 Task: Create a task  Integrate website with a new chatbot for customer support , assign it to team member softage.3@softage.net in the project BlueChip and update the status of the task to  On Track  , set the priority of the task to Low
Action: Mouse moved to (65, 53)
Screenshot: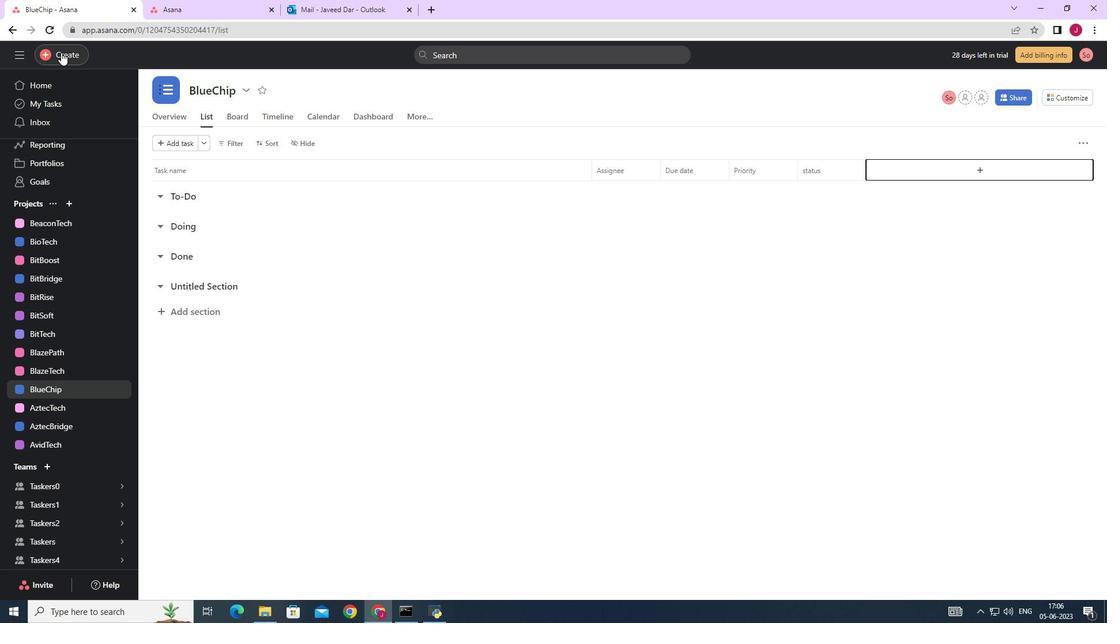 
Action: Mouse pressed left at (65, 53)
Screenshot: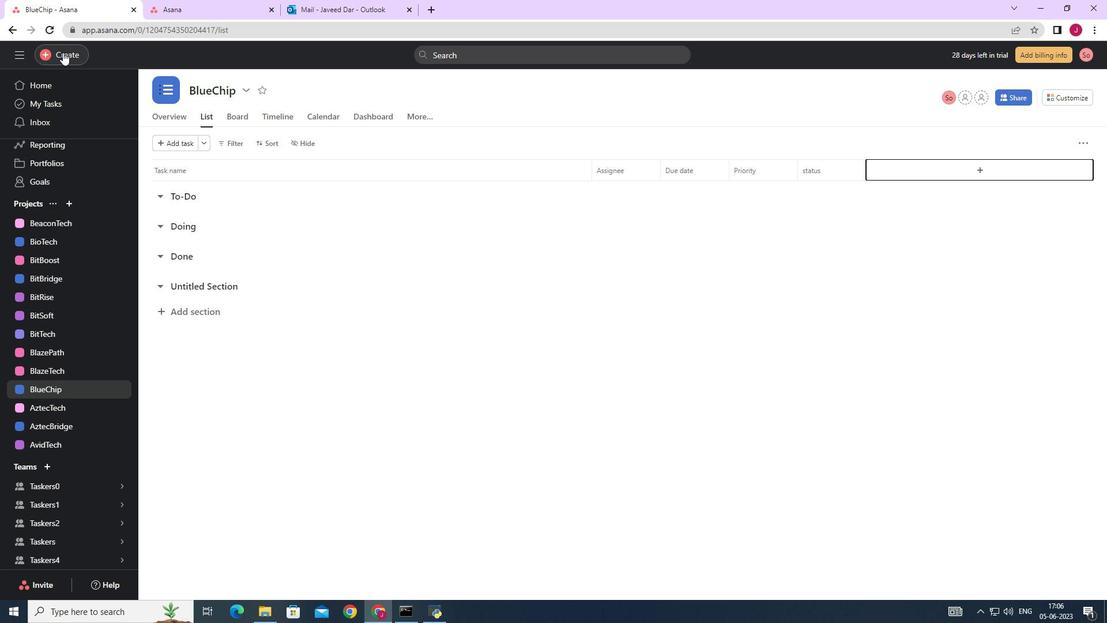 
Action: Mouse moved to (139, 55)
Screenshot: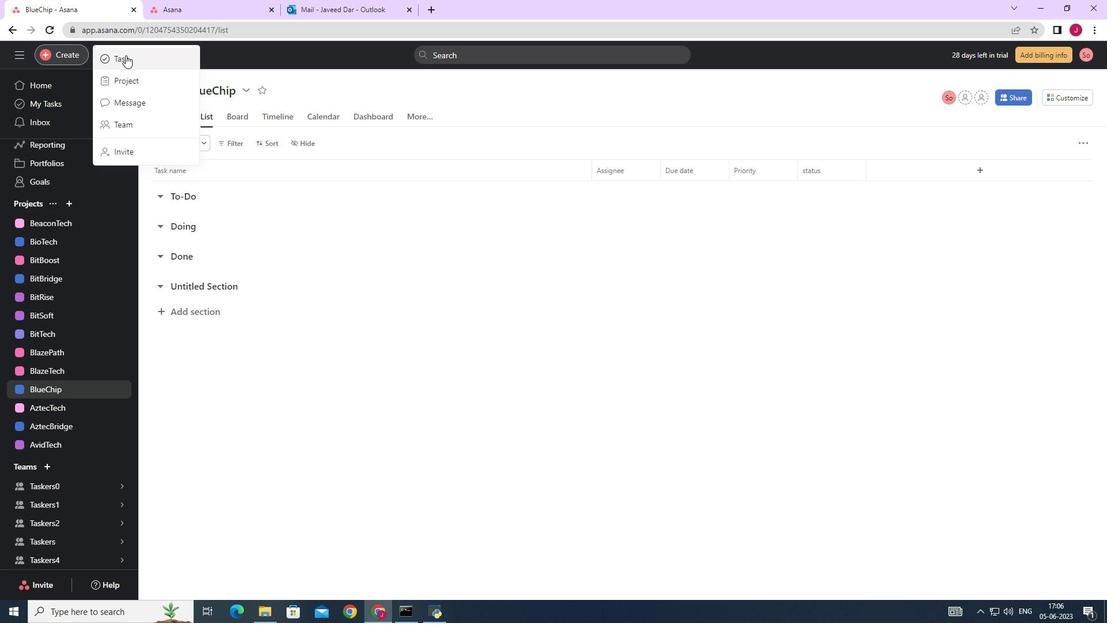 
Action: Mouse pressed left at (139, 55)
Screenshot: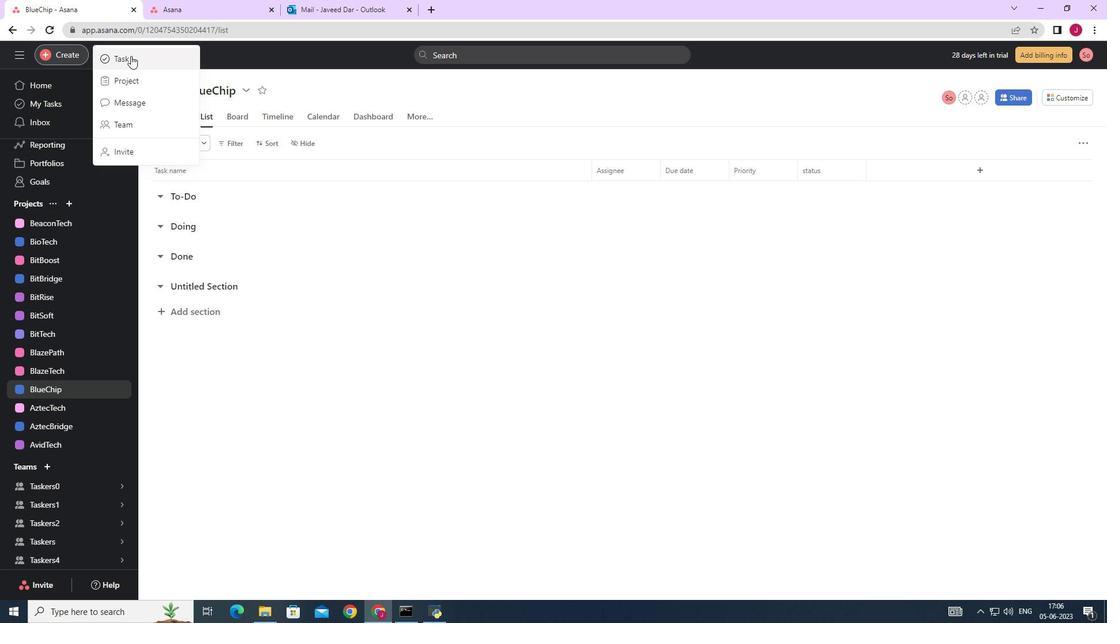 
Action: Mouse moved to (875, 384)
Screenshot: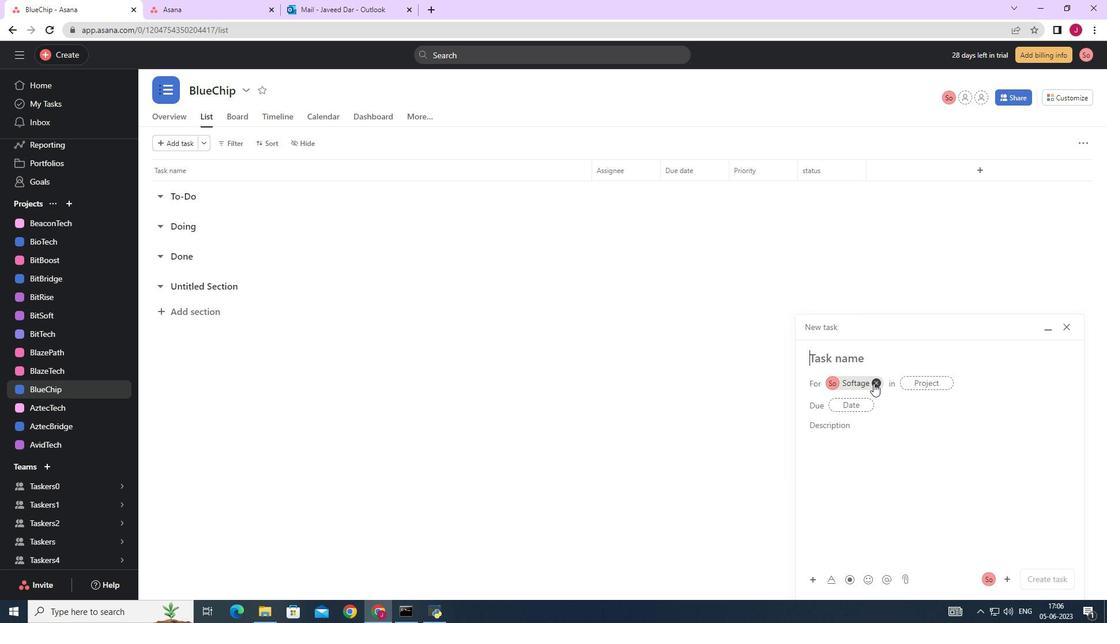
Action: Mouse pressed left at (875, 384)
Screenshot: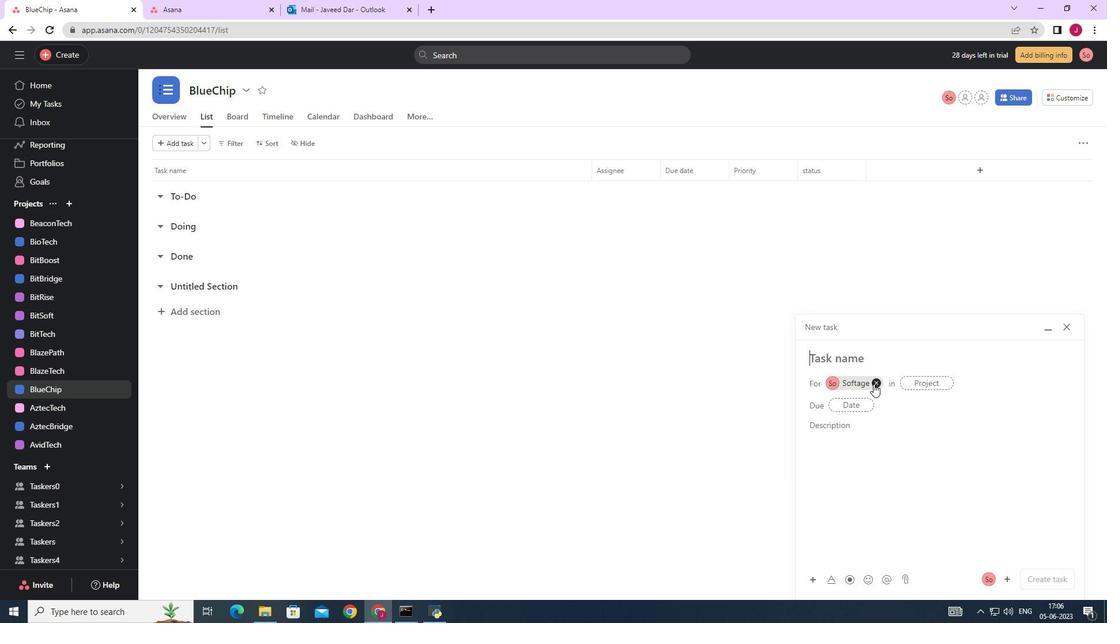 
Action: Mouse moved to (823, 361)
Screenshot: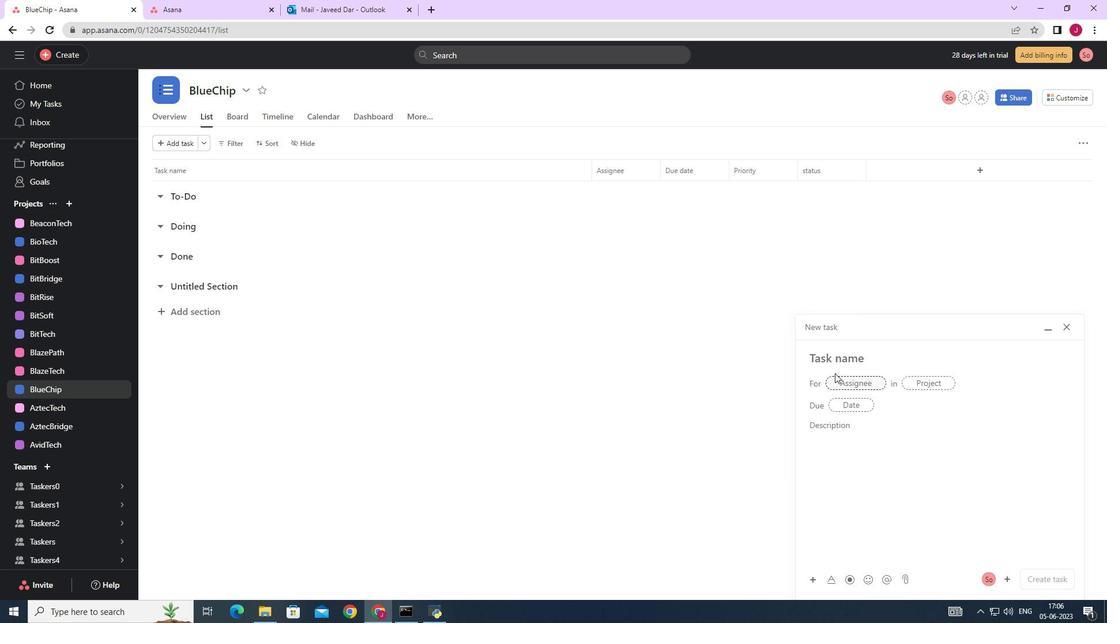 
Action: Mouse pressed left at (823, 361)
Screenshot: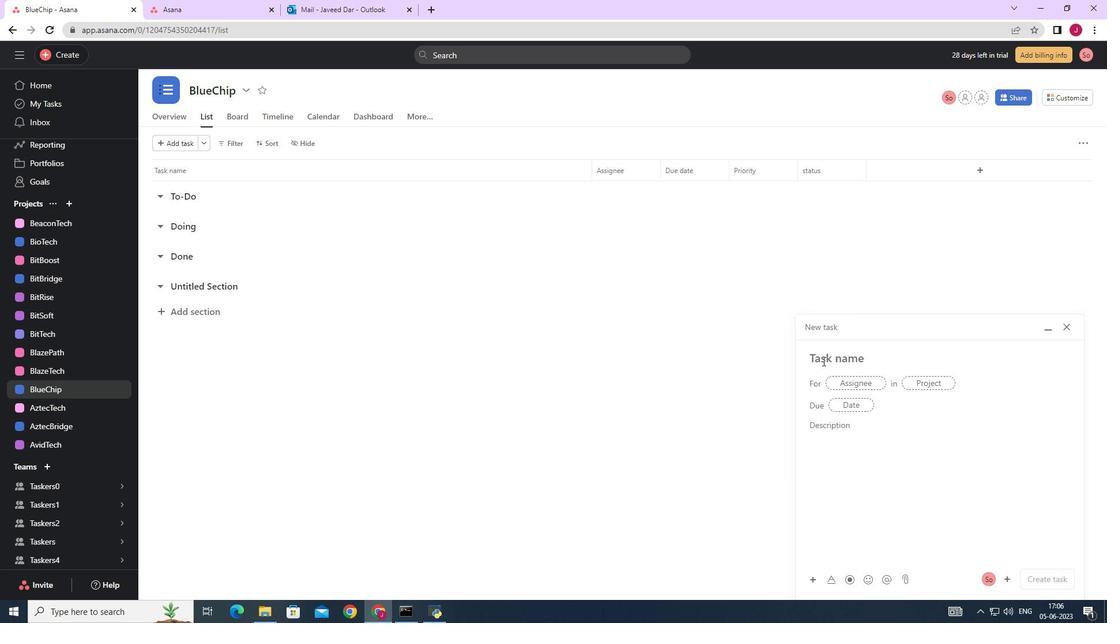 
Action: Key pressed <Key.caps_lock>I<Key.caps_lock>ntegrate<Key.space>website<Key.space>with<Key.space>a<Key.space>new<Key.space>chatbot<Key.space>for<Key.space>customer<Key.space>si<Key.backspace>uoort<Key.space><Key.backspace><Key.backspace><Key.backspace><Key.backspace><Key.backspace>pport<Key.space>
Screenshot: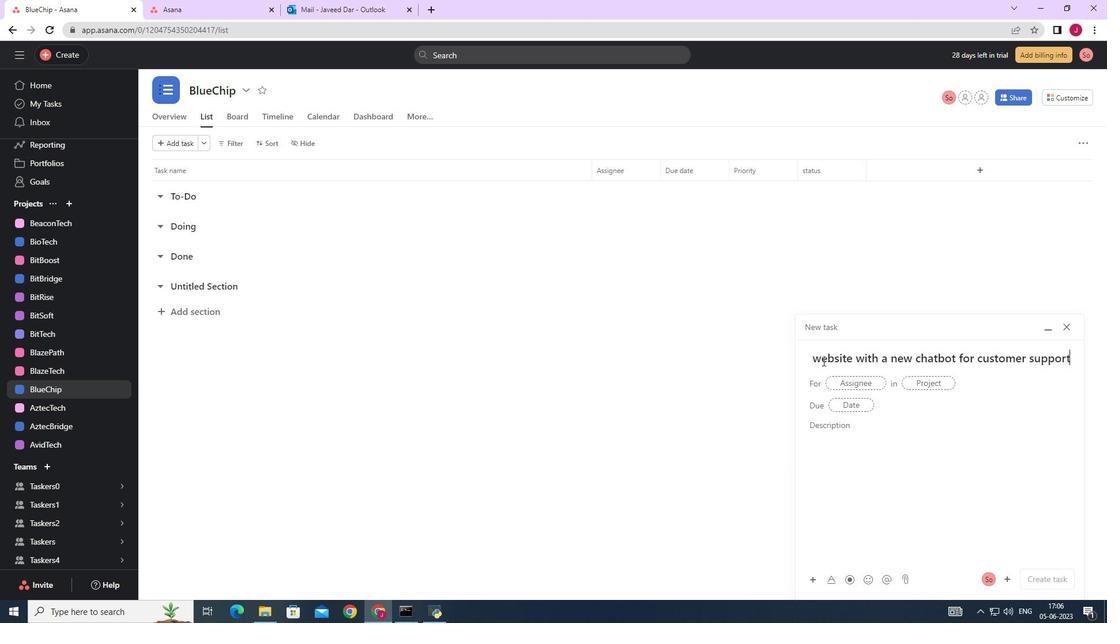 
Action: Mouse moved to (852, 384)
Screenshot: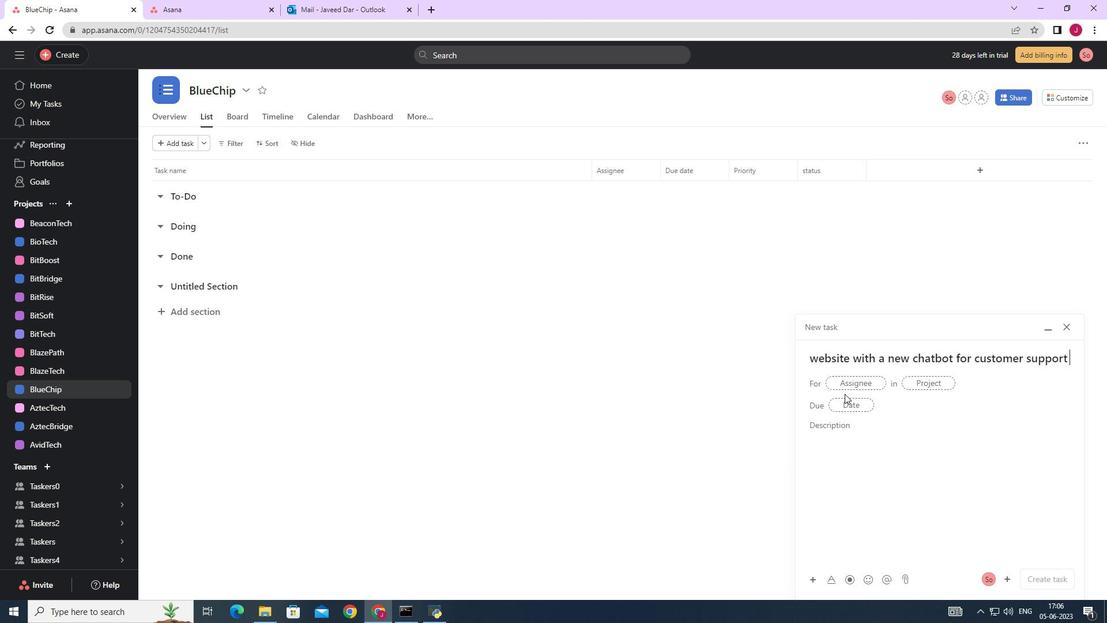 
Action: Mouse pressed left at (852, 384)
Screenshot: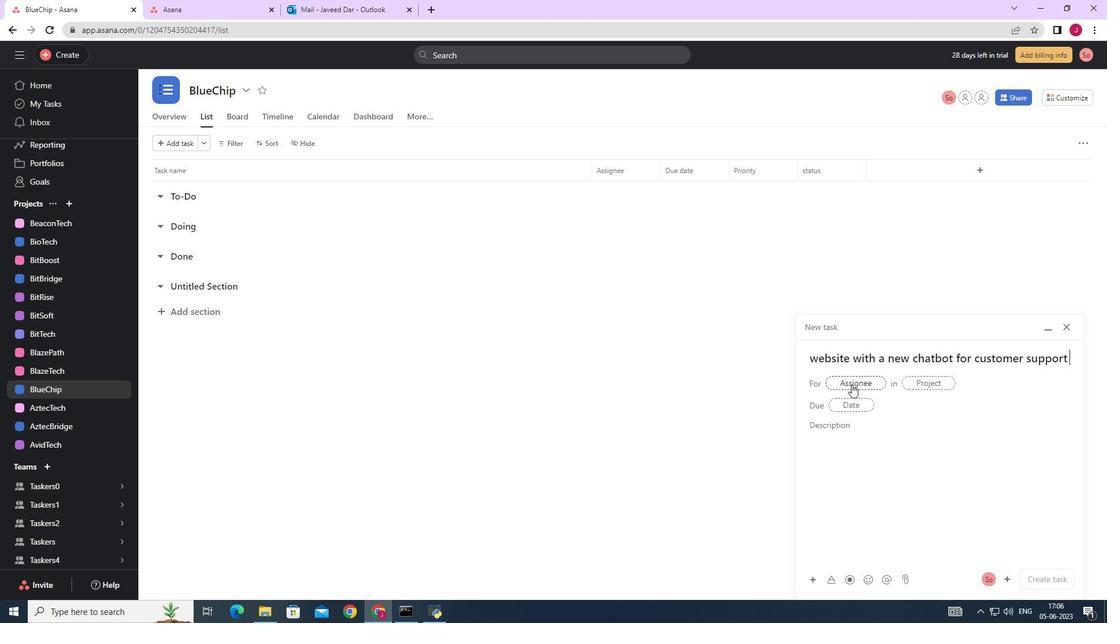 
Action: Mouse moved to (853, 384)
Screenshot: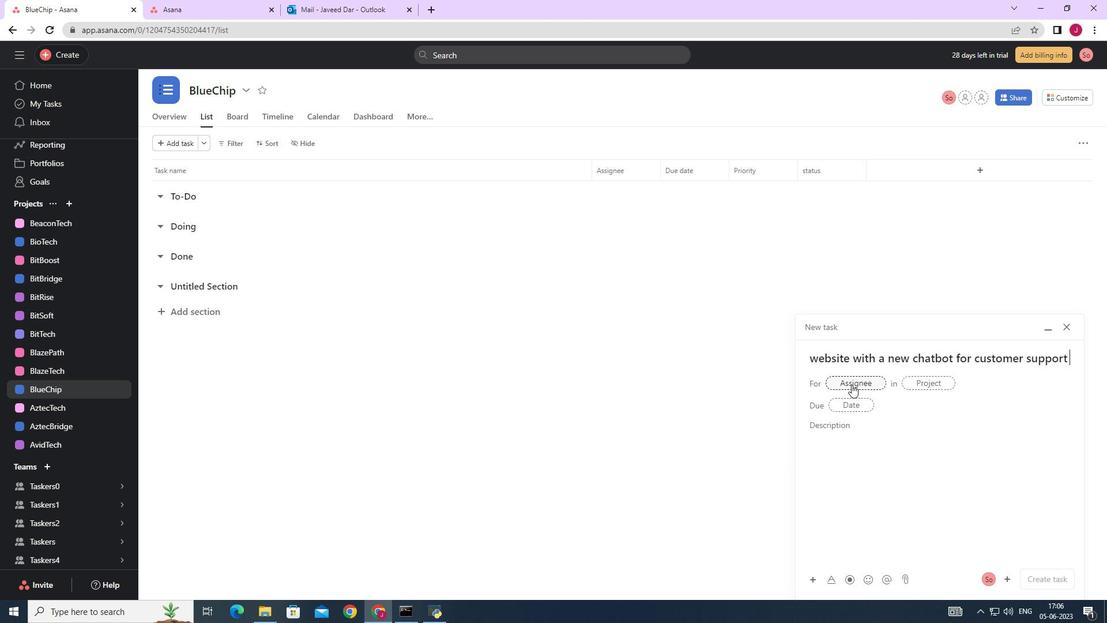 
Action: Key pressed softage.3
Screenshot: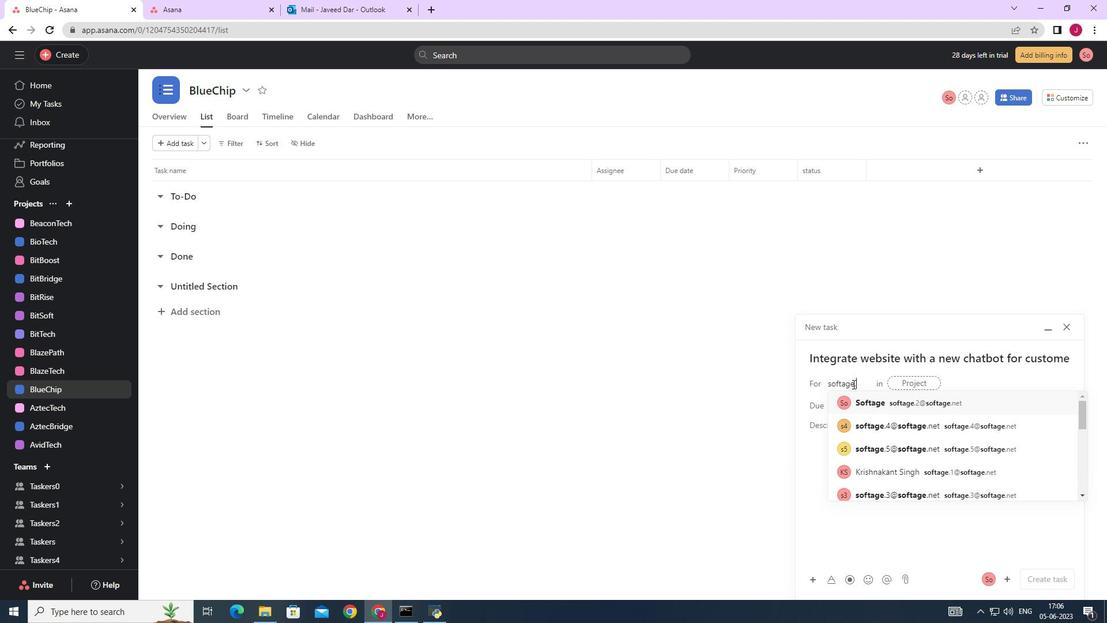 
Action: Mouse moved to (877, 401)
Screenshot: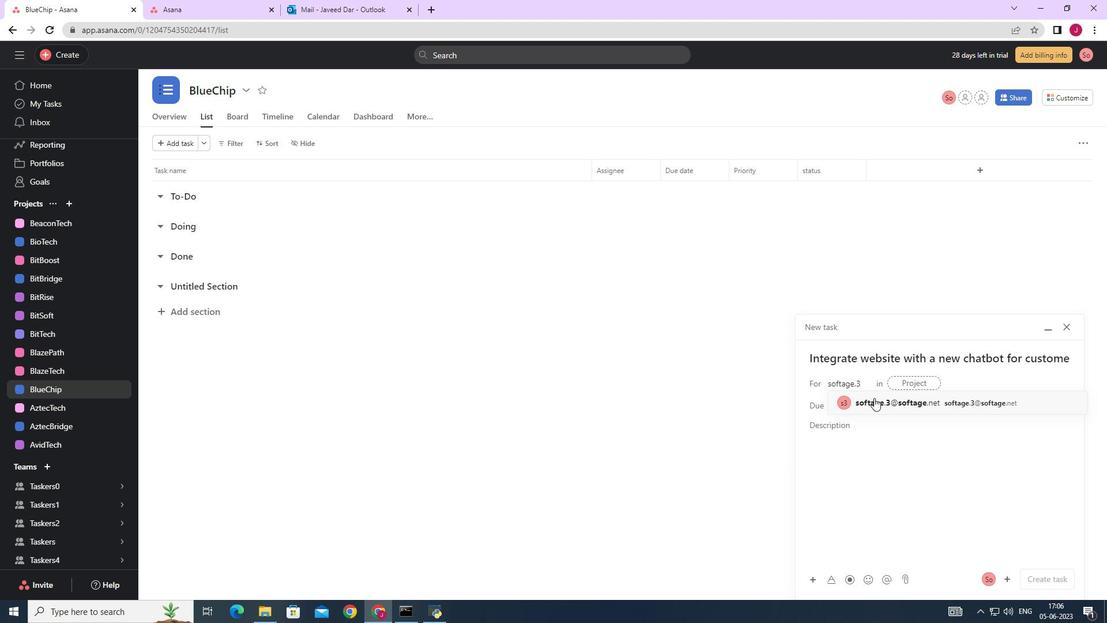 
Action: Mouse pressed left at (877, 401)
Screenshot: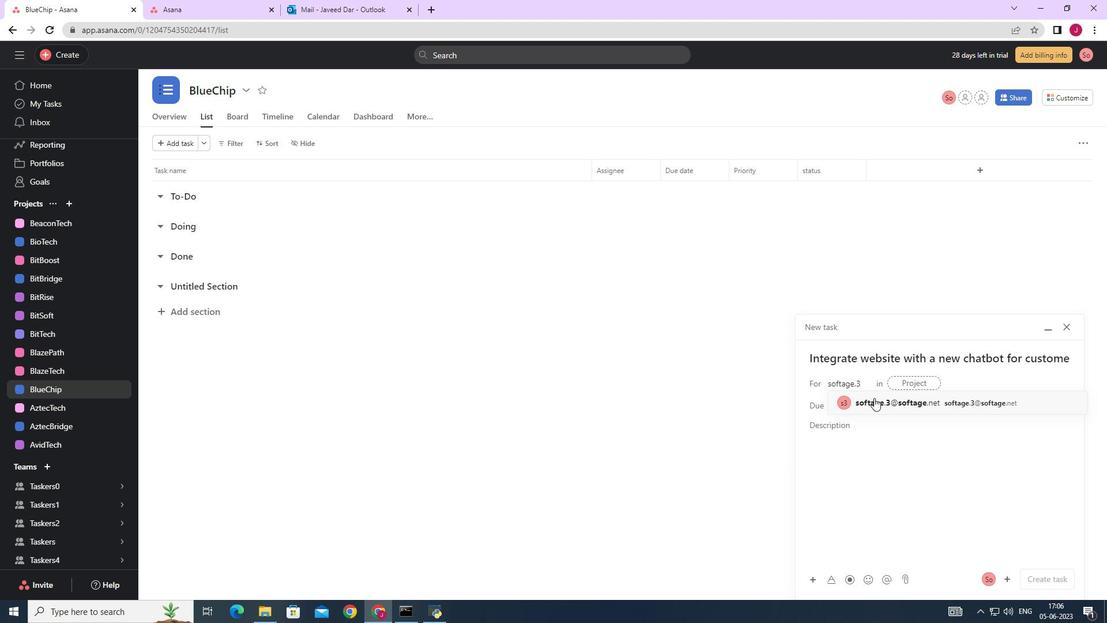 
Action: Mouse moved to (747, 398)
Screenshot: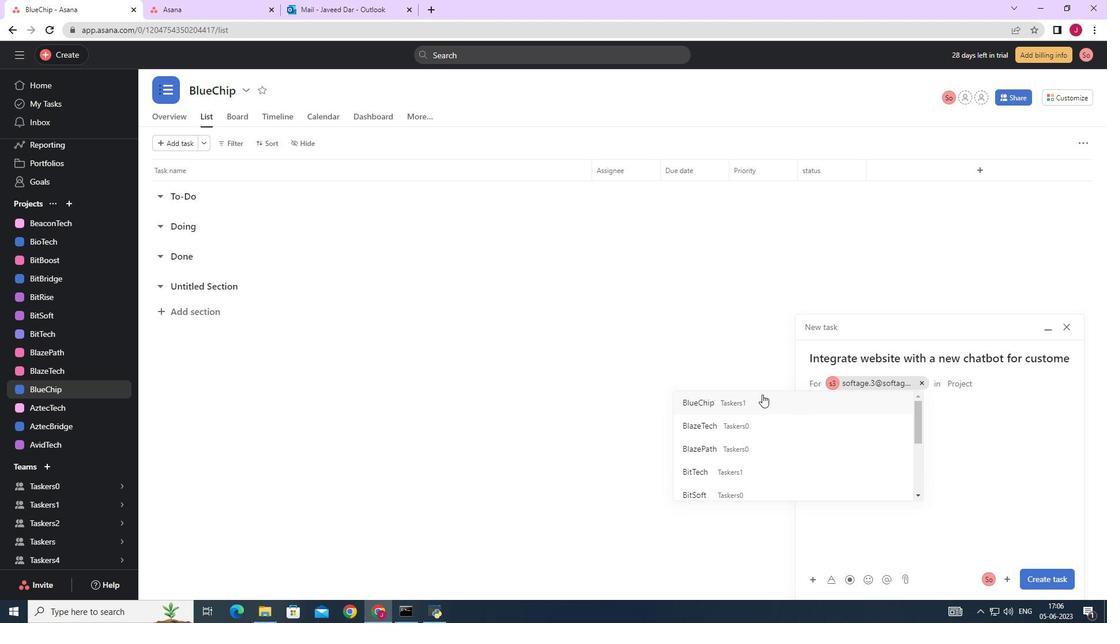 
Action: Mouse pressed left at (747, 398)
Screenshot: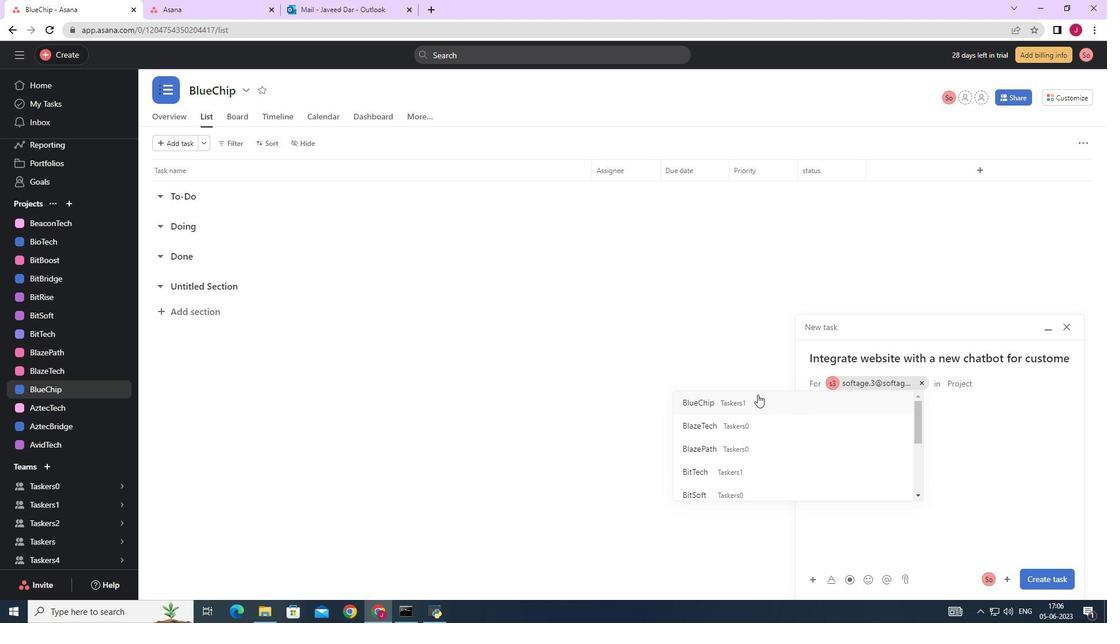 
Action: Mouse moved to (867, 428)
Screenshot: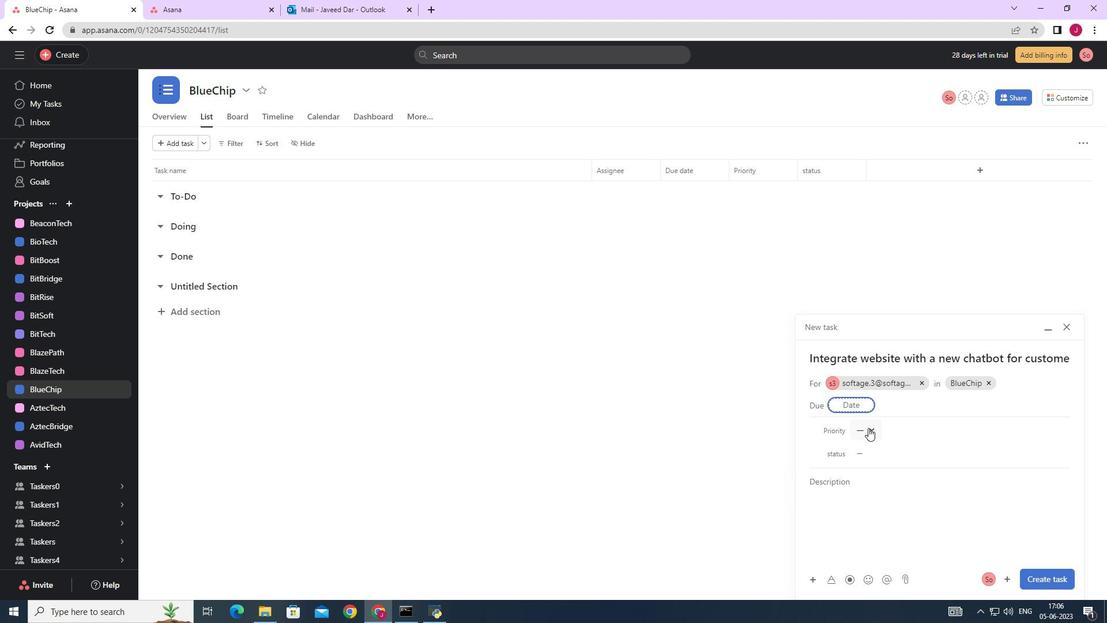 
Action: Mouse pressed left at (867, 428)
Screenshot: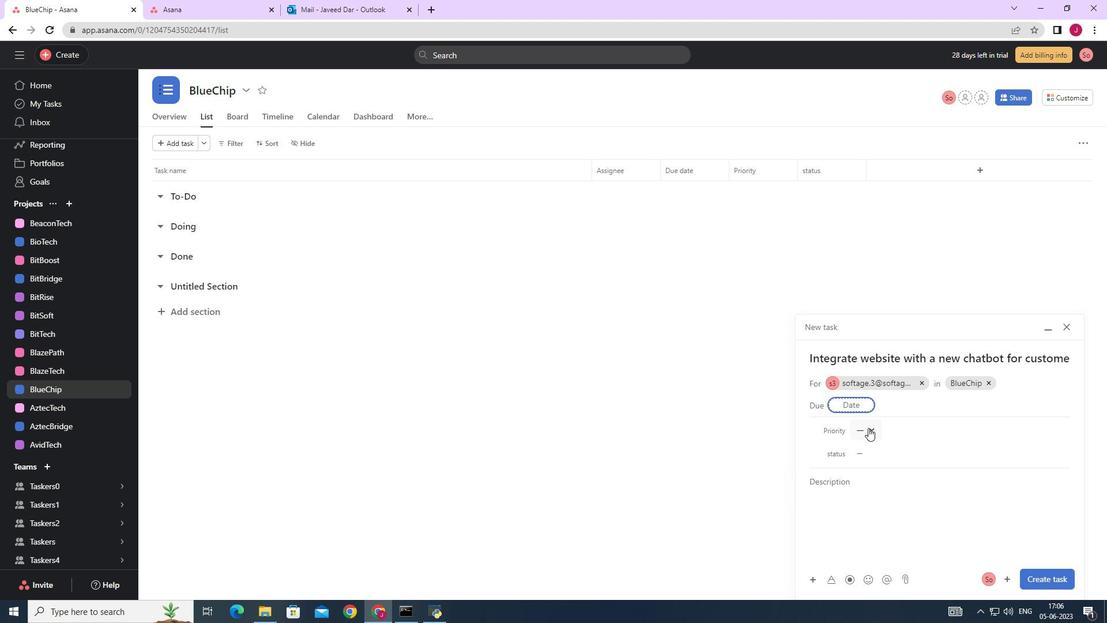 
Action: Mouse moved to (885, 510)
Screenshot: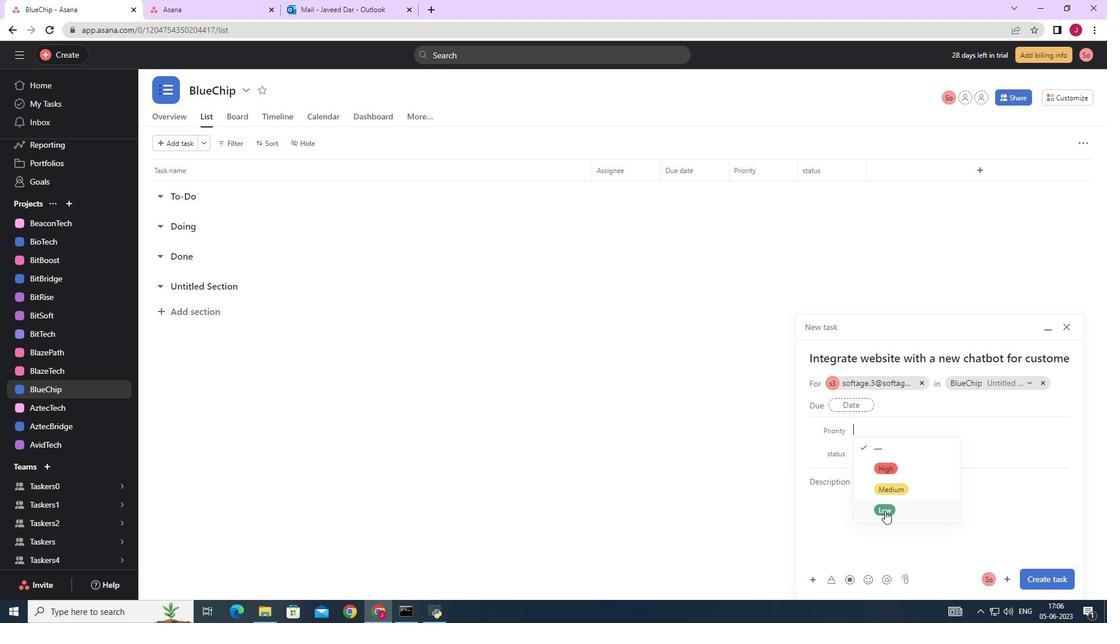 
Action: Mouse pressed left at (885, 510)
Screenshot: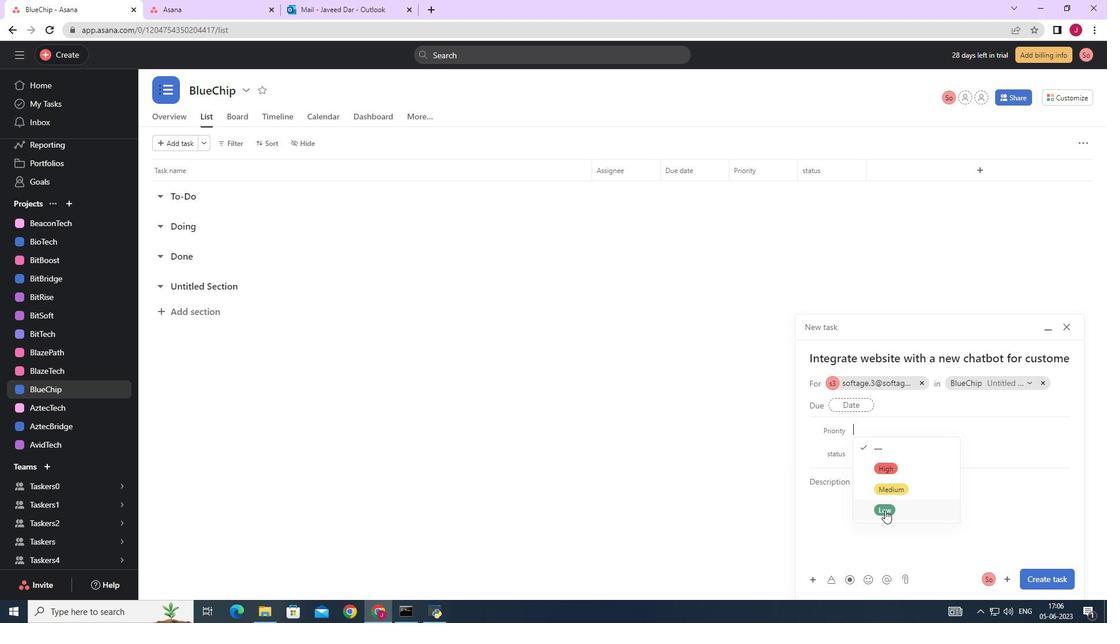 
Action: Mouse moved to (871, 445)
Screenshot: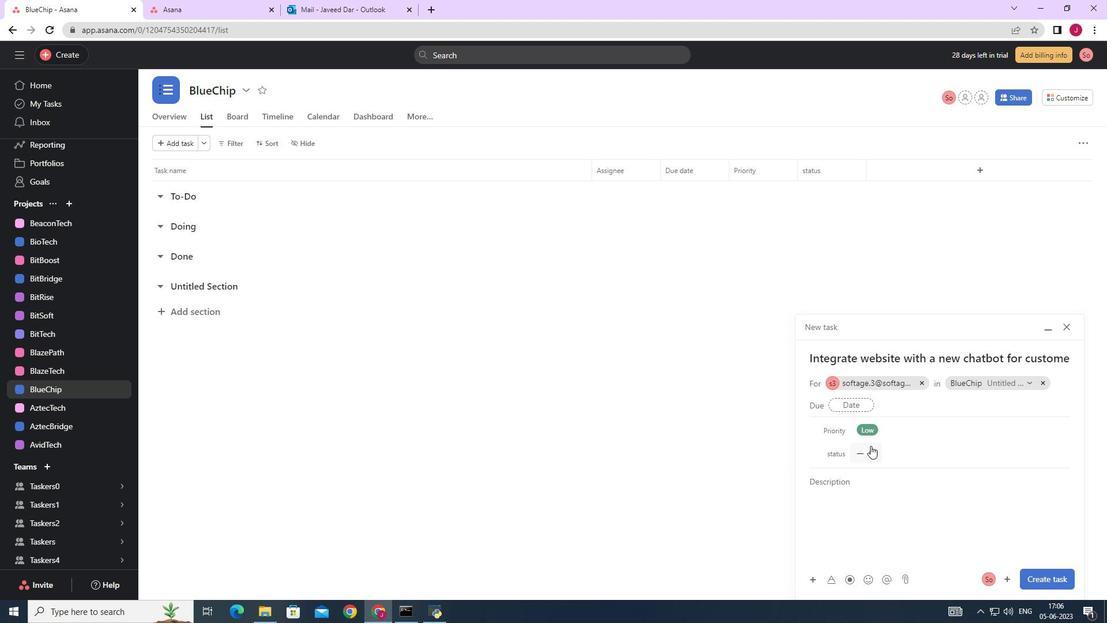 
Action: Mouse pressed left at (871, 445)
Screenshot: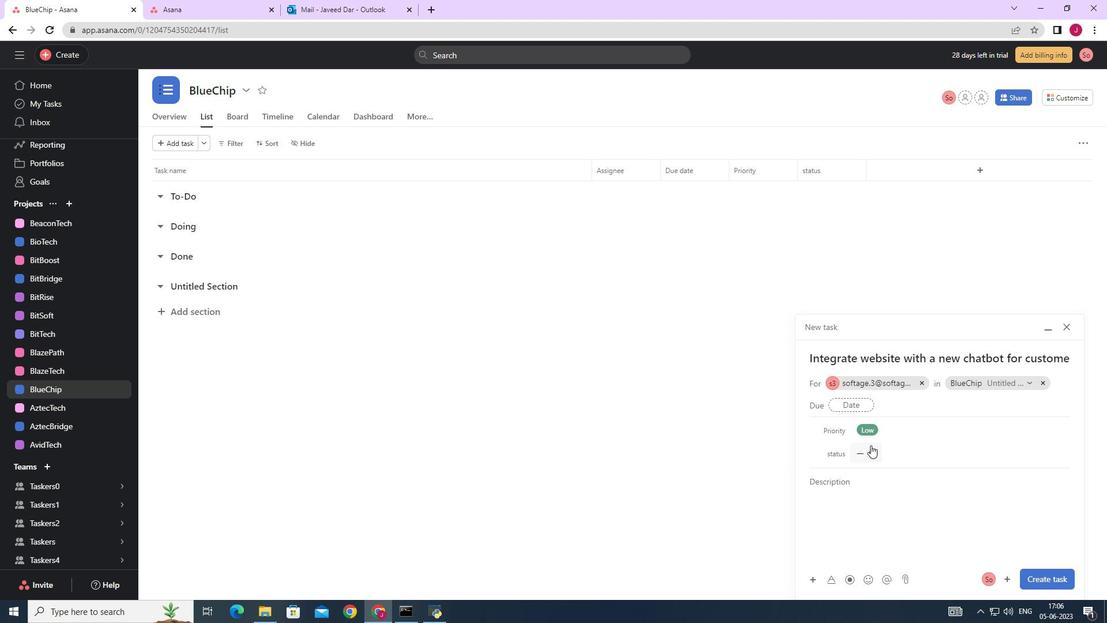 
Action: Mouse moved to (894, 486)
Screenshot: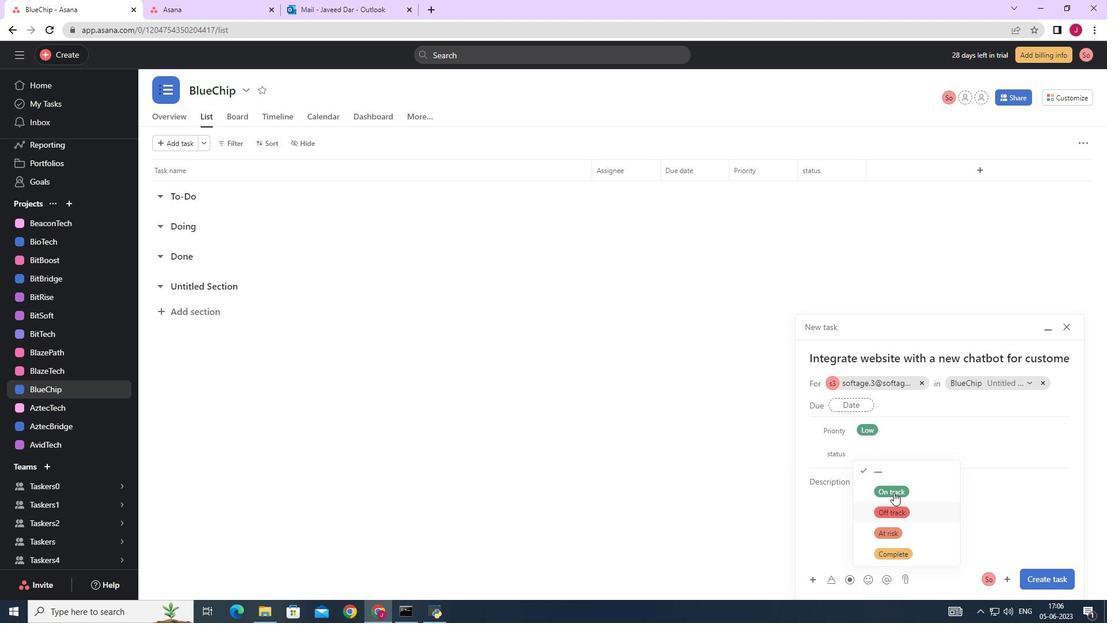 
Action: Mouse pressed left at (894, 486)
Screenshot: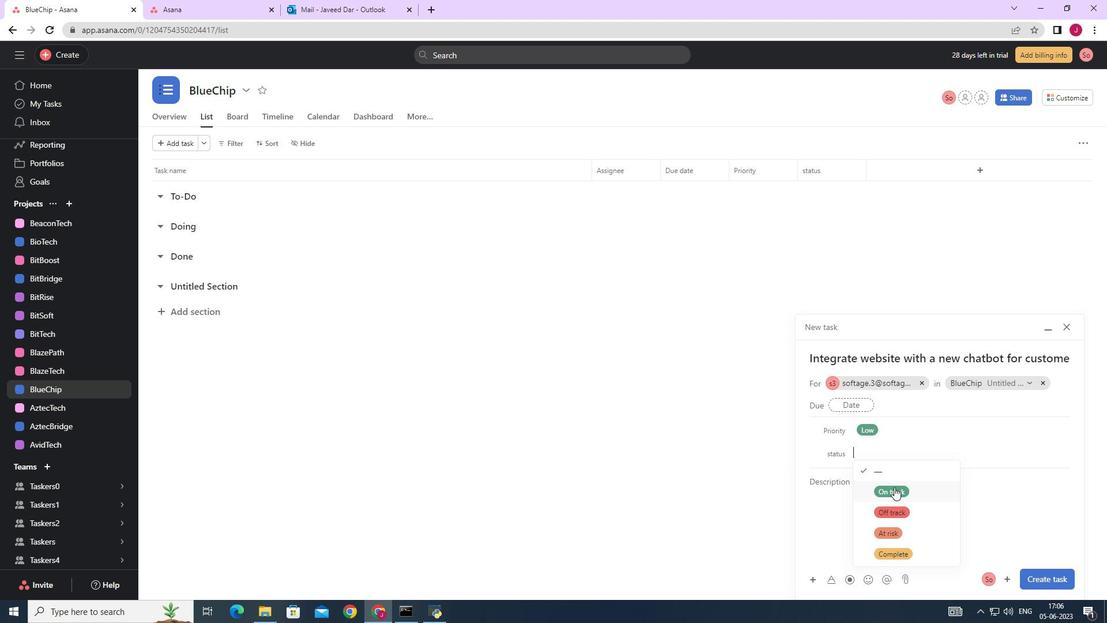 
Action: Mouse moved to (1051, 576)
Screenshot: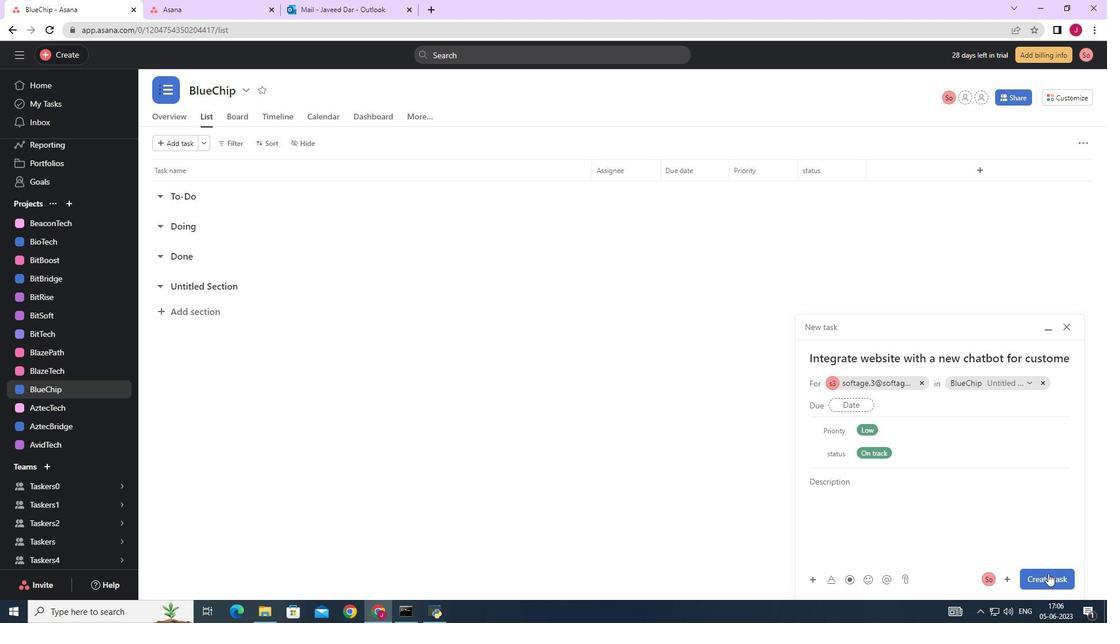 
Action: Mouse pressed left at (1051, 576)
Screenshot: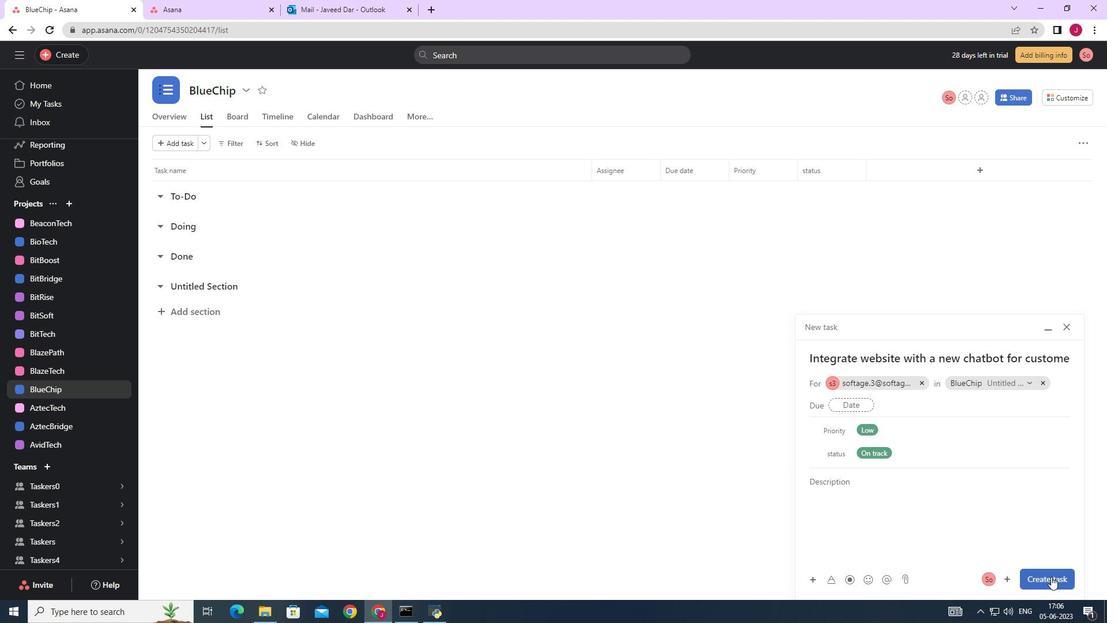 
Action: Mouse moved to (1050, 575)
Screenshot: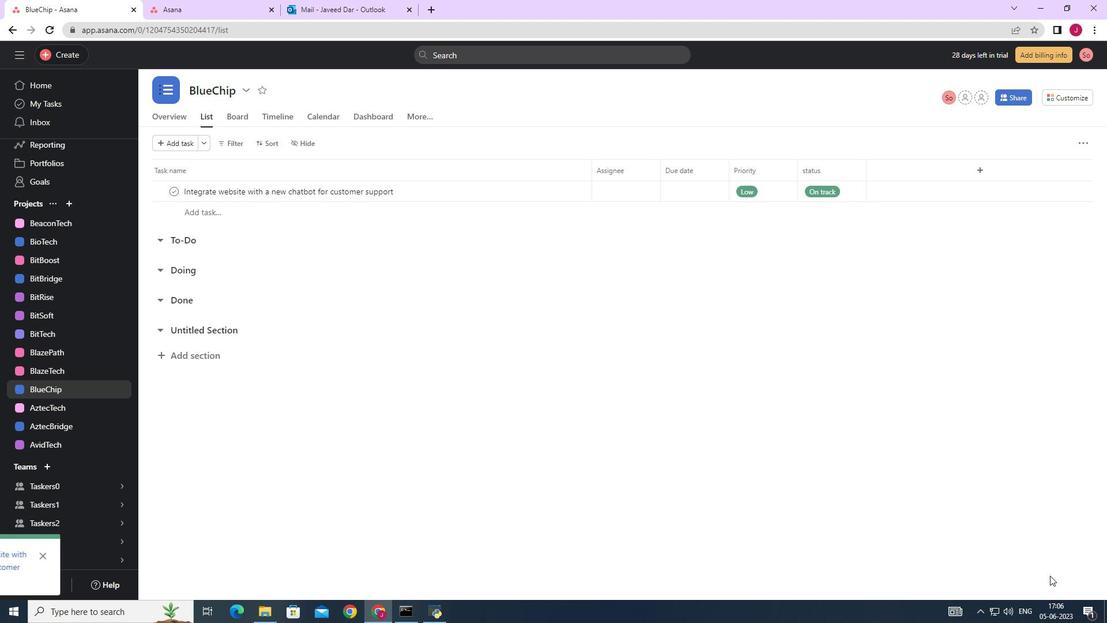 
